 Task: Create a task  Develop a new online tool for online market research , assign it to team member softage.5@softage.net in the project BioTech and update the status of the task to  At Risk , set the priority of the task to Medium
Action: Mouse moved to (403, 393)
Screenshot: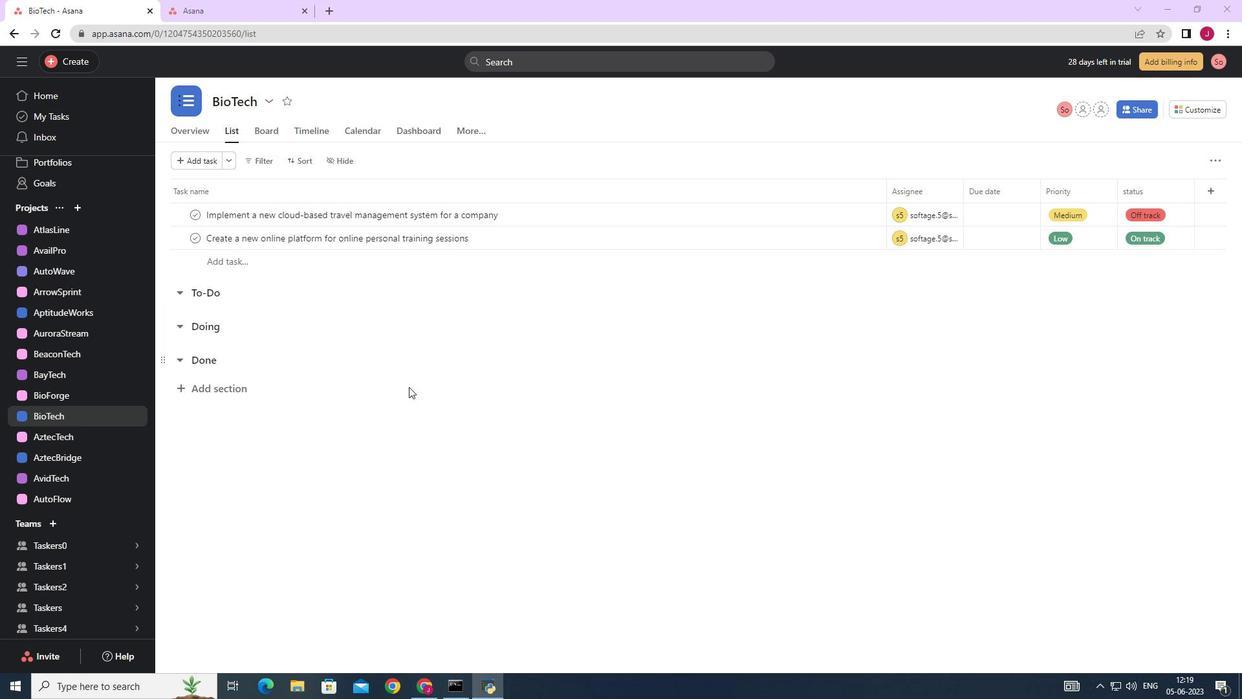 
Action: Mouse scrolled (403, 394) with delta (0, 0)
Screenshot: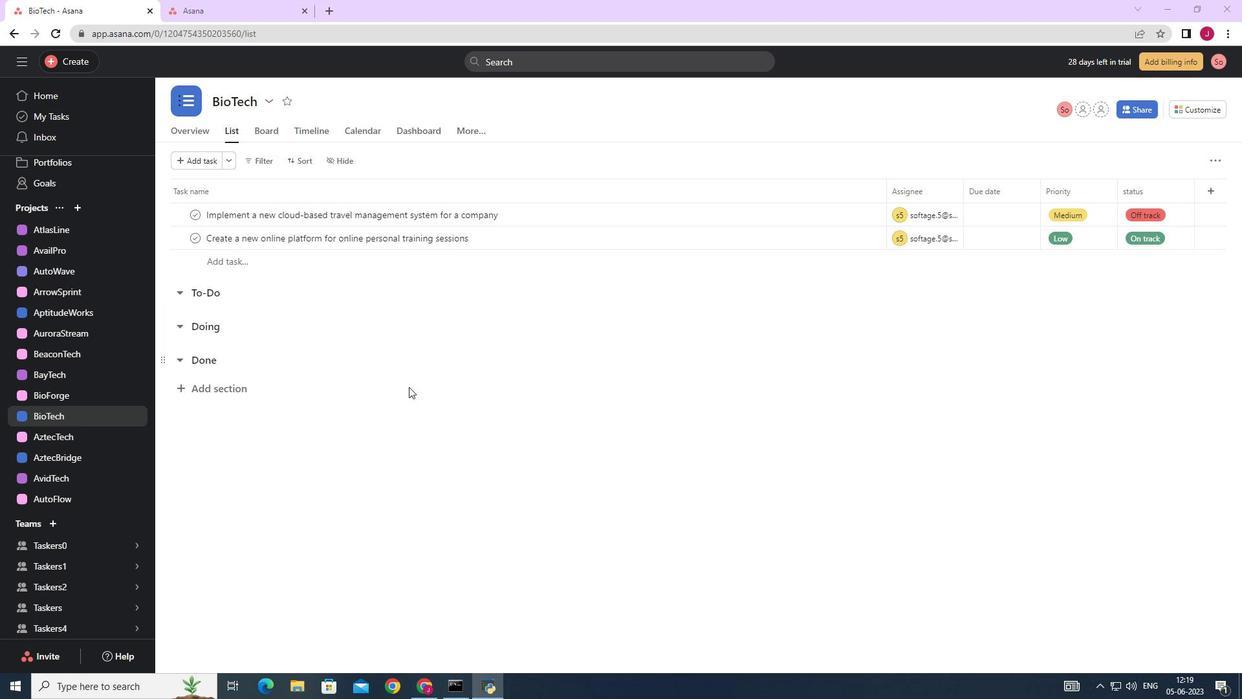 
Action: Mouse moved to (403, 394)
Screenshot: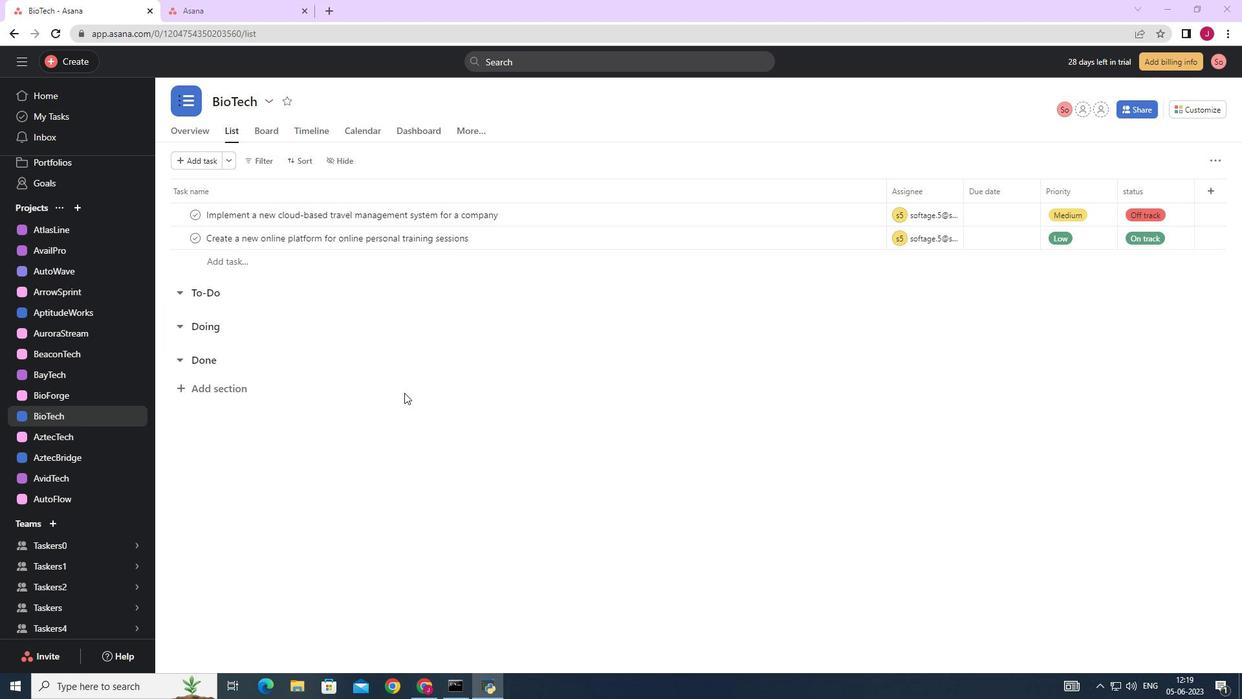 
Action: Mouse scrolled (403, 394) with delta (0, 0)
Screenshot: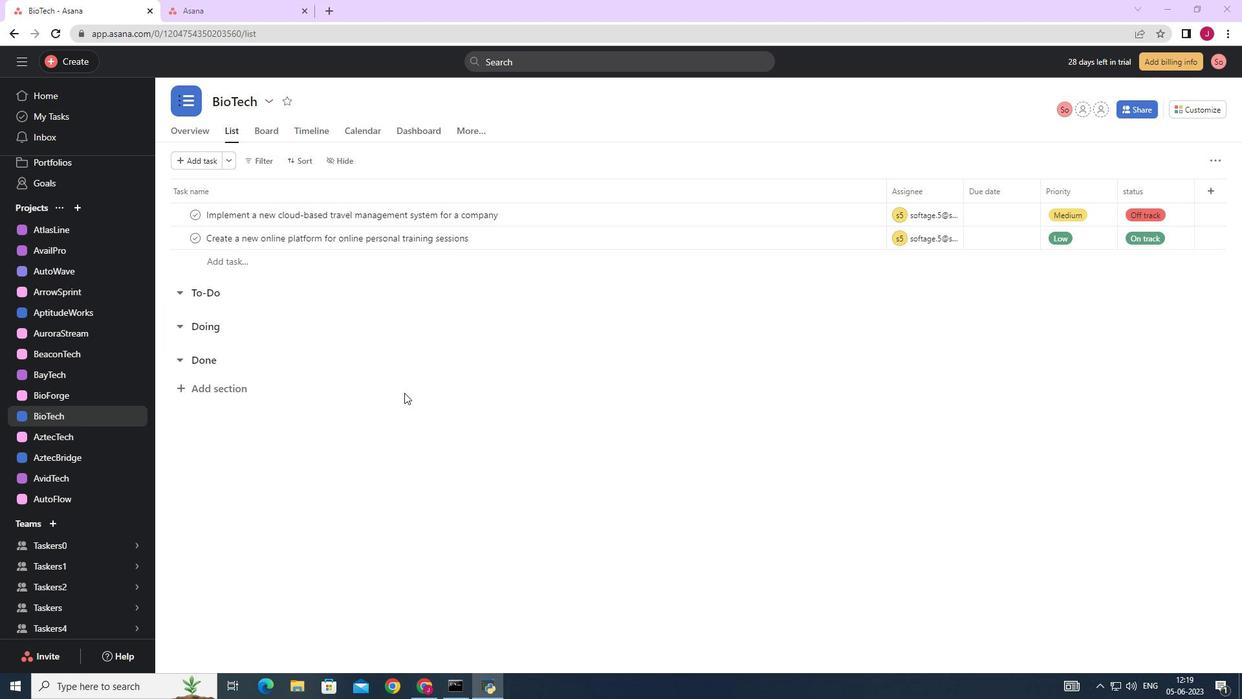 
Action: Mouse moved to (403, 394)
Screenshot: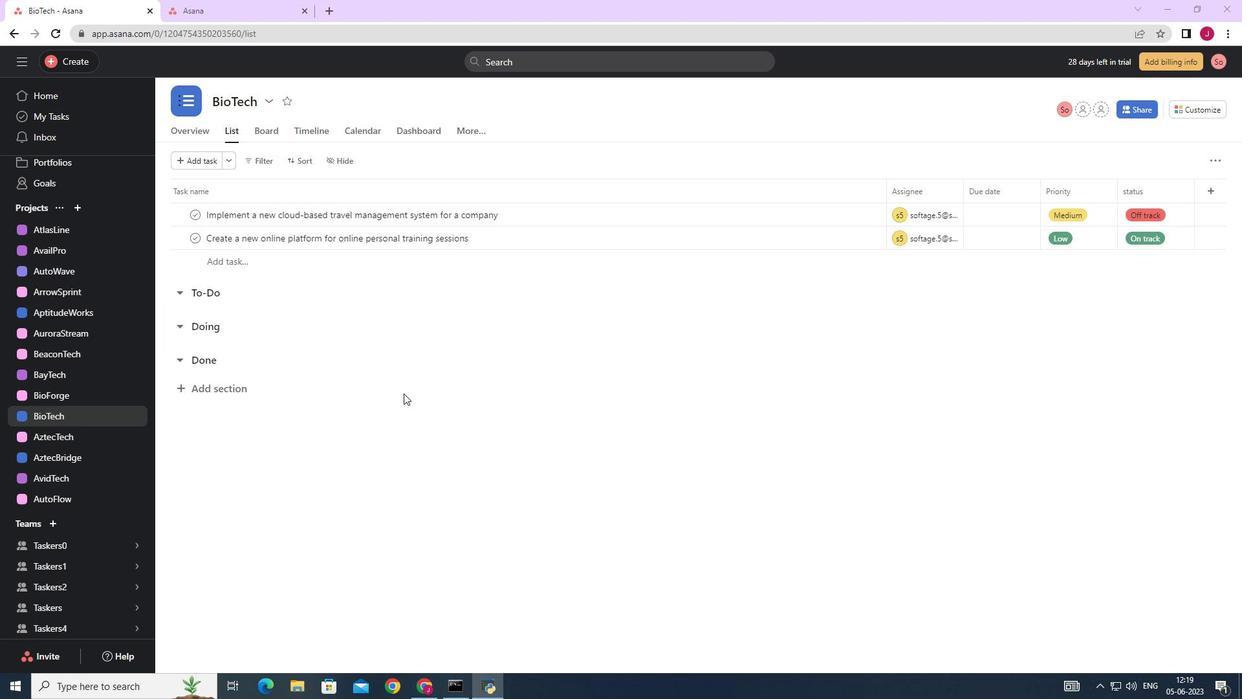 
Action: Mouse scrolled (403, 394) with delta (0, 0)
Screenshot: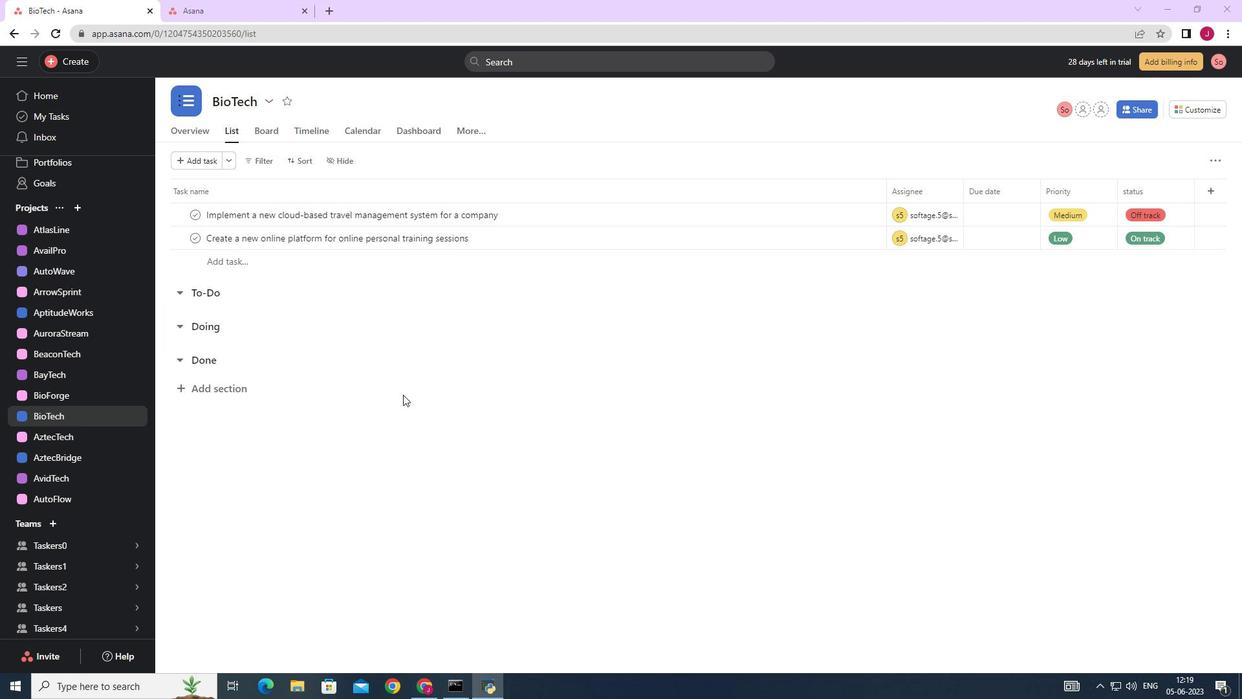 
Action: Mouse scrolled (403, 394) with delta (0, 0)
Screenshot: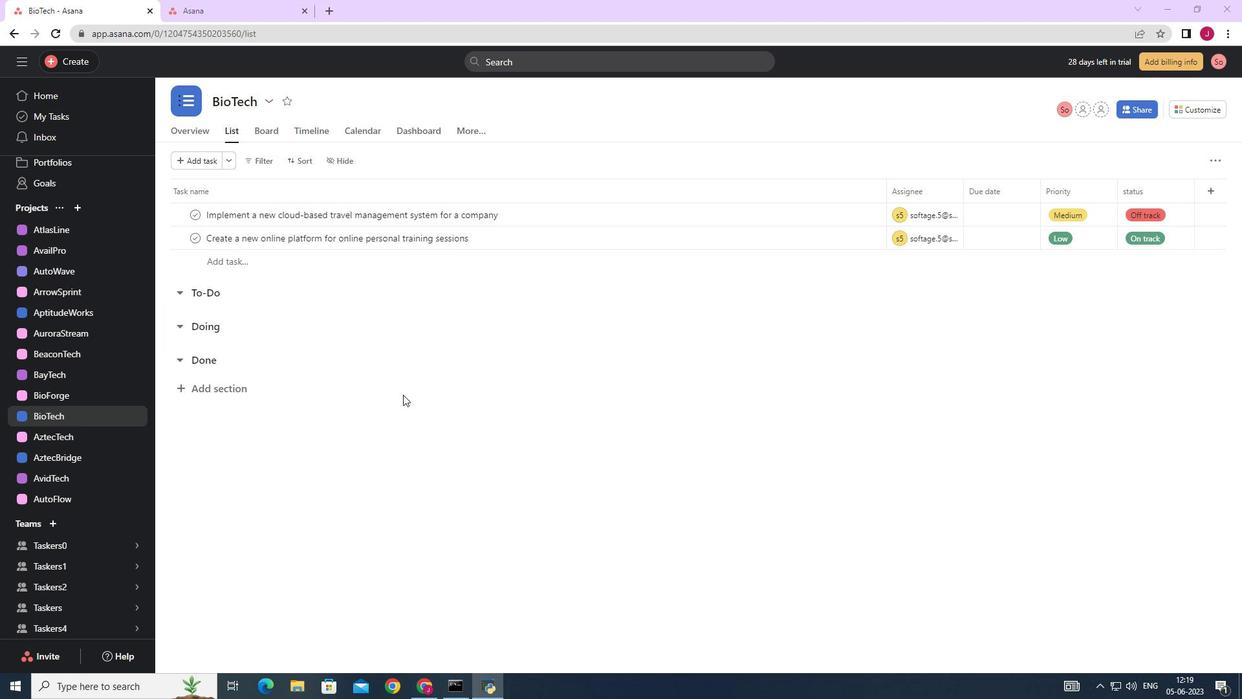 
Action: Mouse moved to (85, 60)
Screenshot: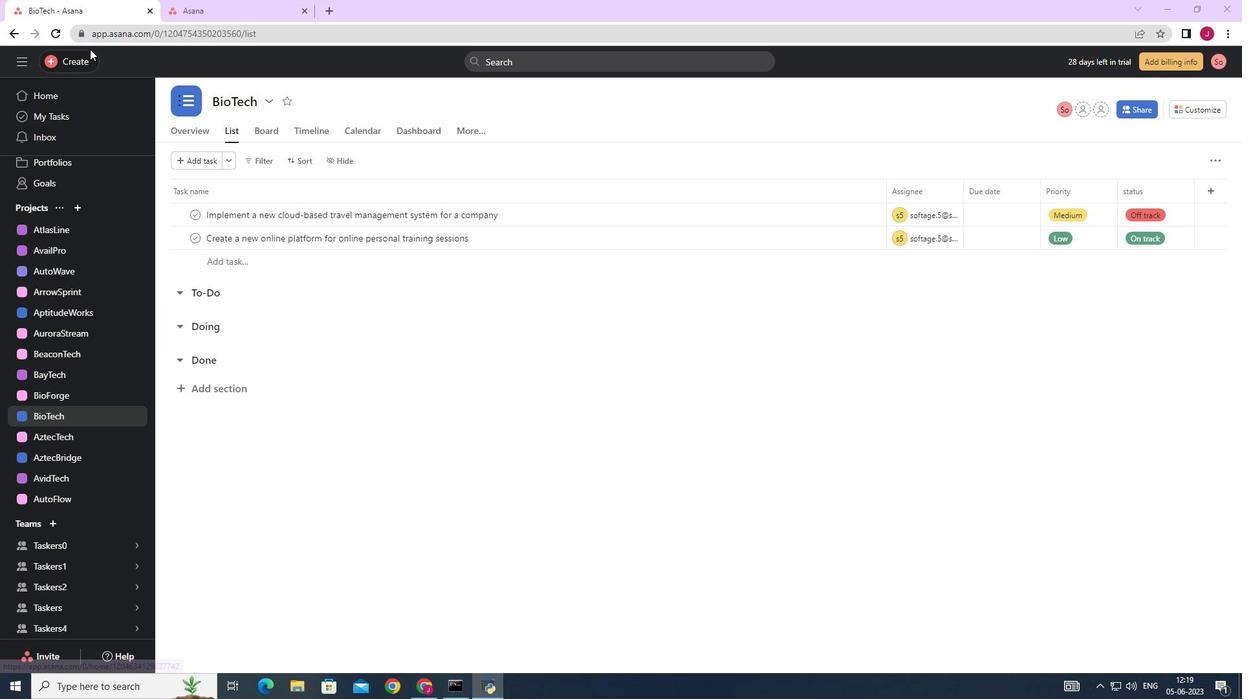 
Action: Mouse pressed left at (85, 60)
Screenshot: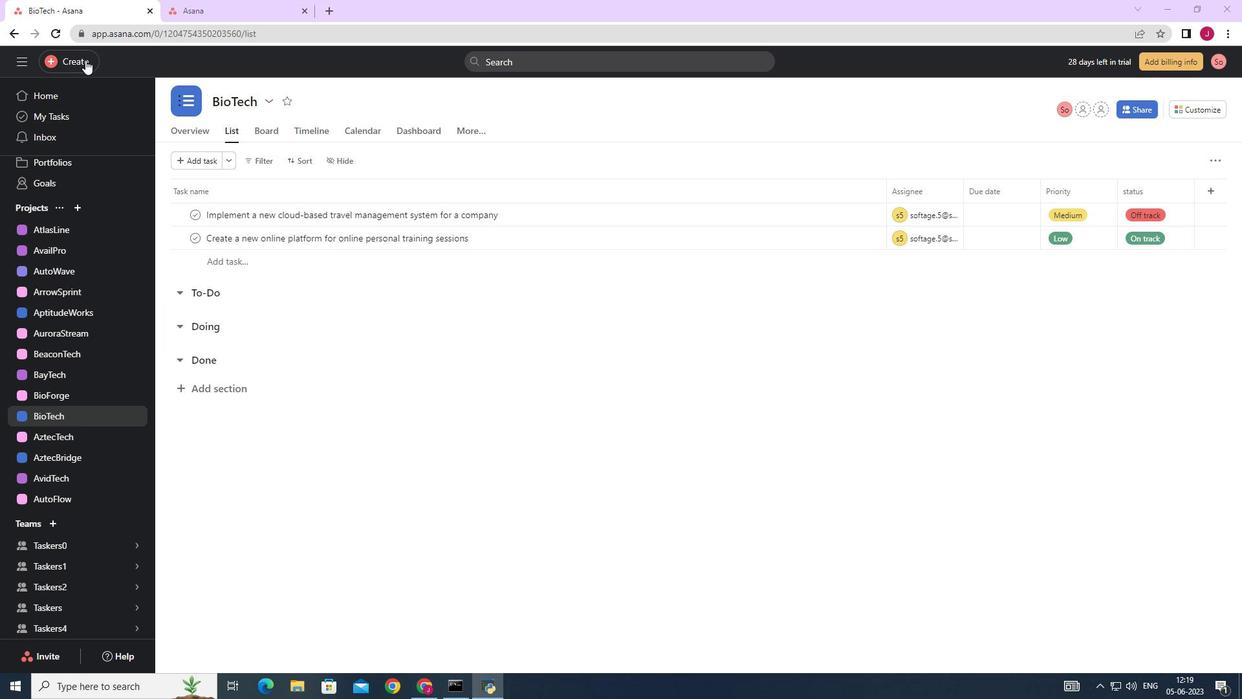
Action: Mouse moved to (174, 68)
Screenshot: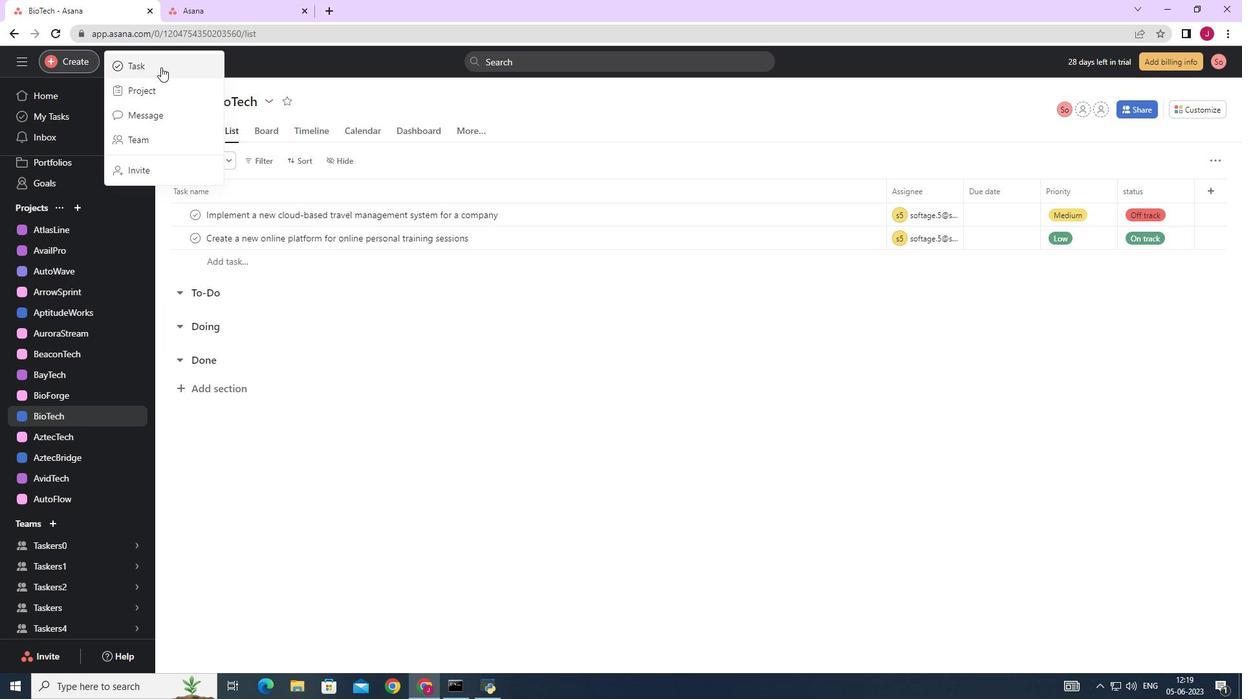 
Action: Mouse pressed left at (174, 68)
Screenshot: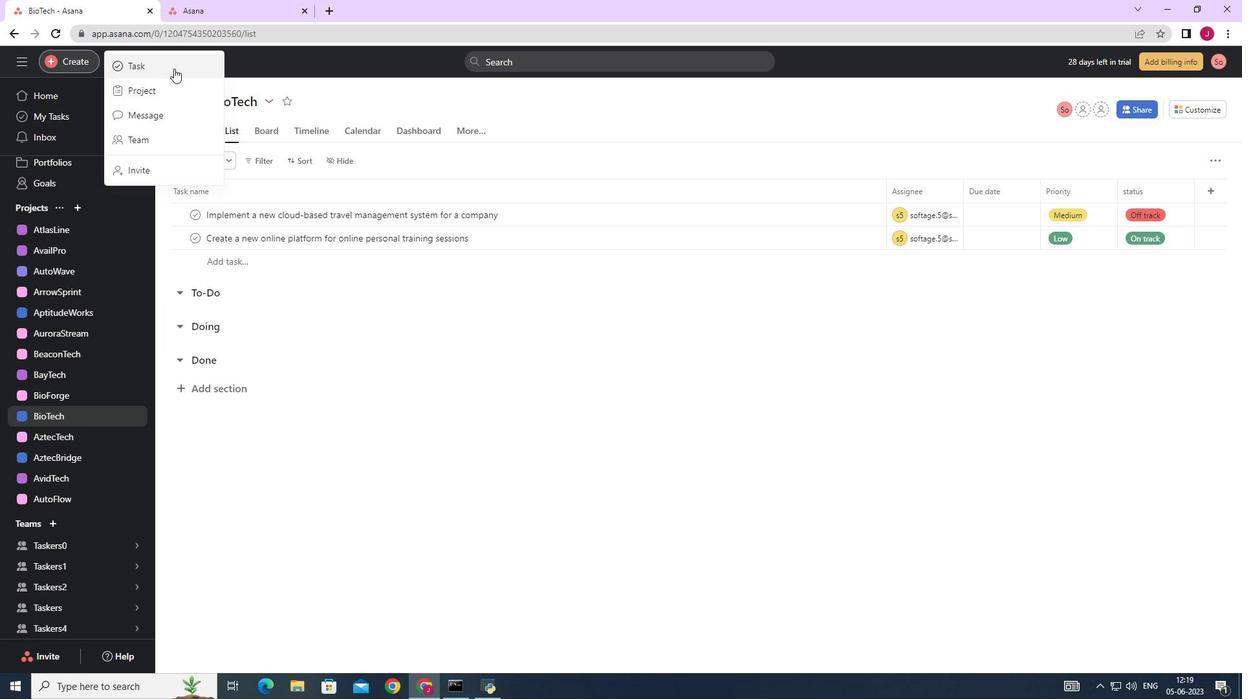 
Action: Mouse moved to (988, 429)
Screenshot: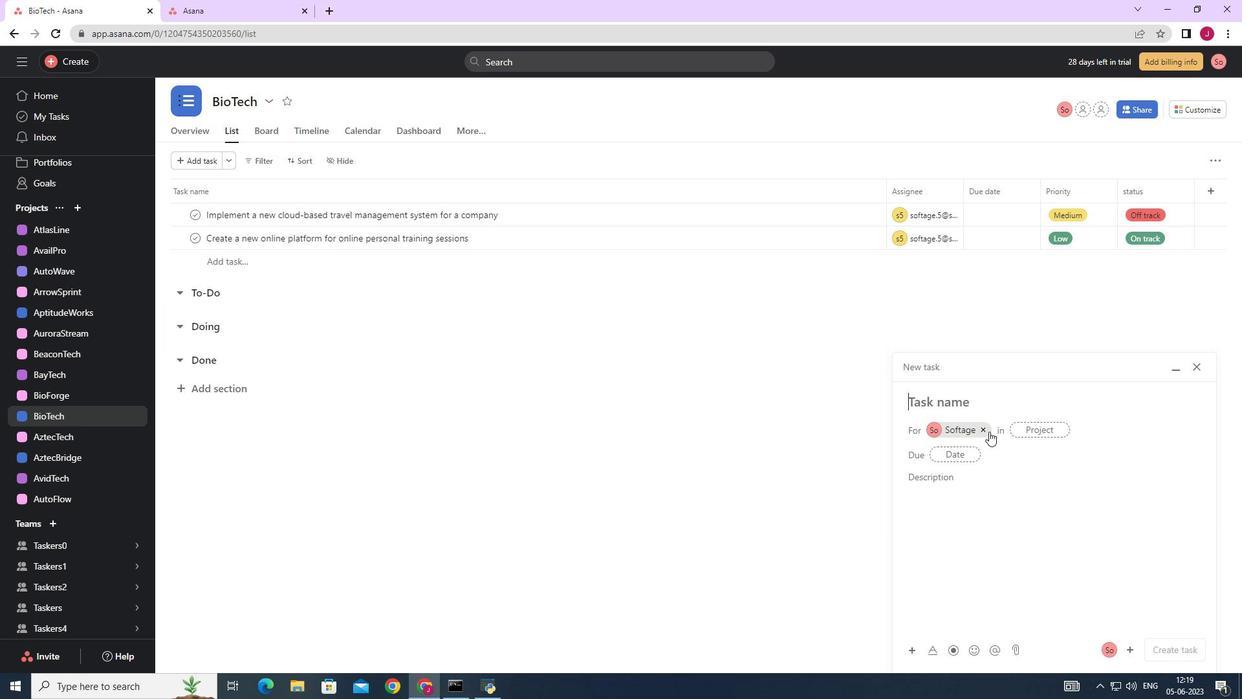 
Action: Mouse pressed left at (988, 429)
Screenshot: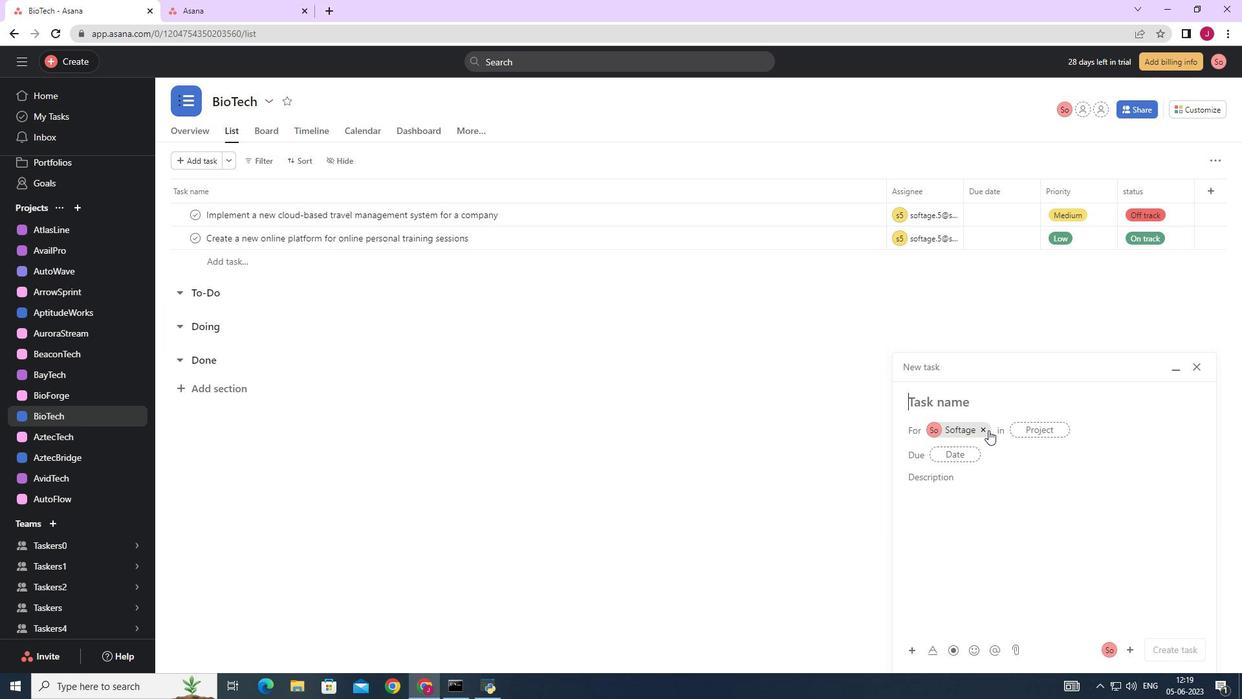 
Action: Mouse moved to (962, 403)
Screenshot: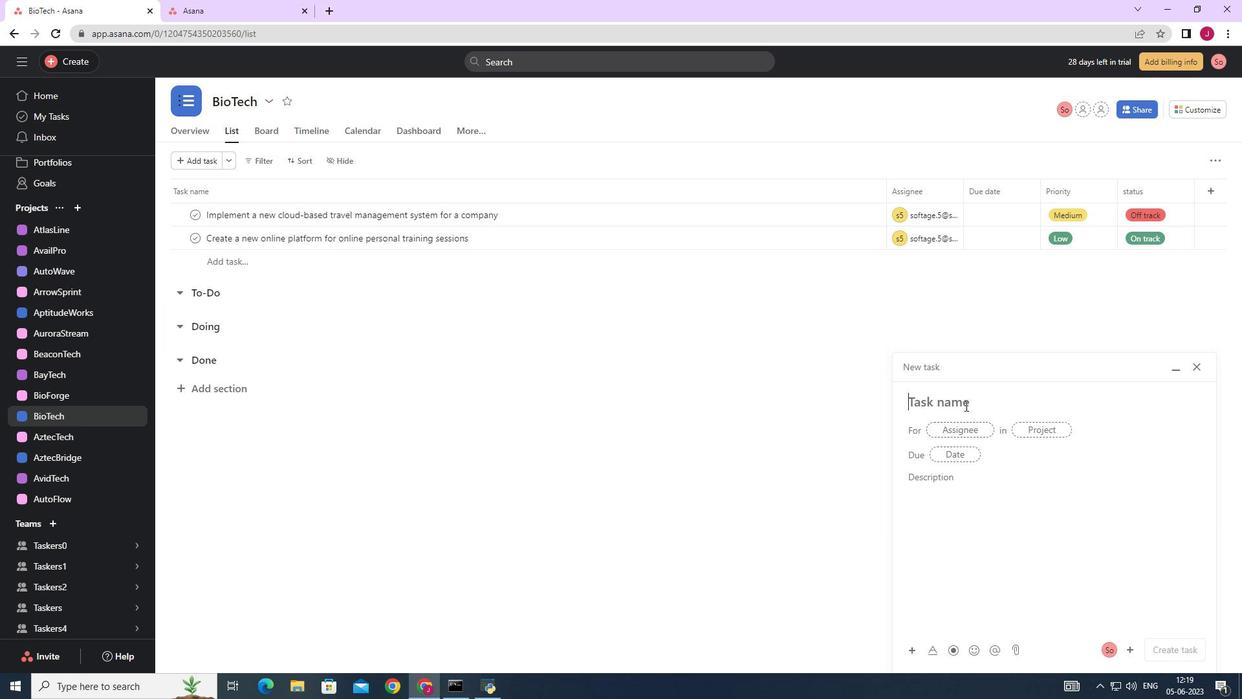 
Action: Mouse pressed left at (962, 403)
Screenshot: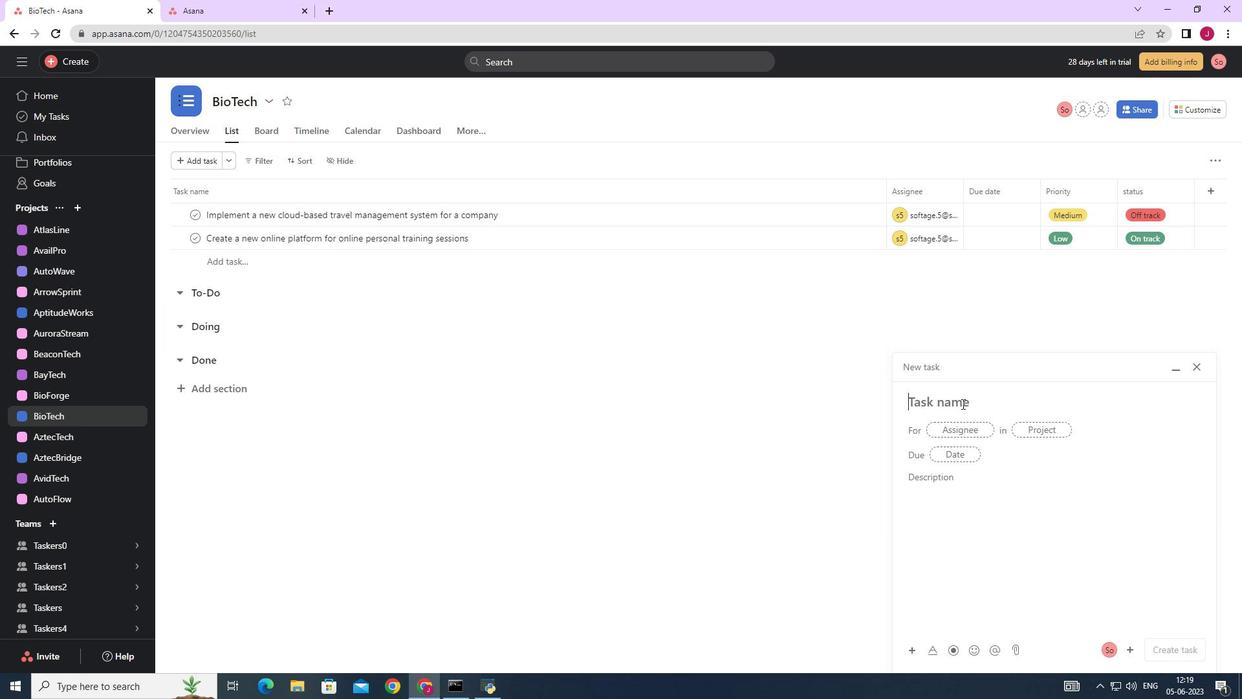 
Action: Key pressed <Key.caps_lock>D<Key.caps_lock>evelop<Key.space>a<Key.space>new<Key.space>online<Key.space>tool<Key.space>for<Key.space>online<Key.space>market<Key.space>research<Key.space>
Screenshot: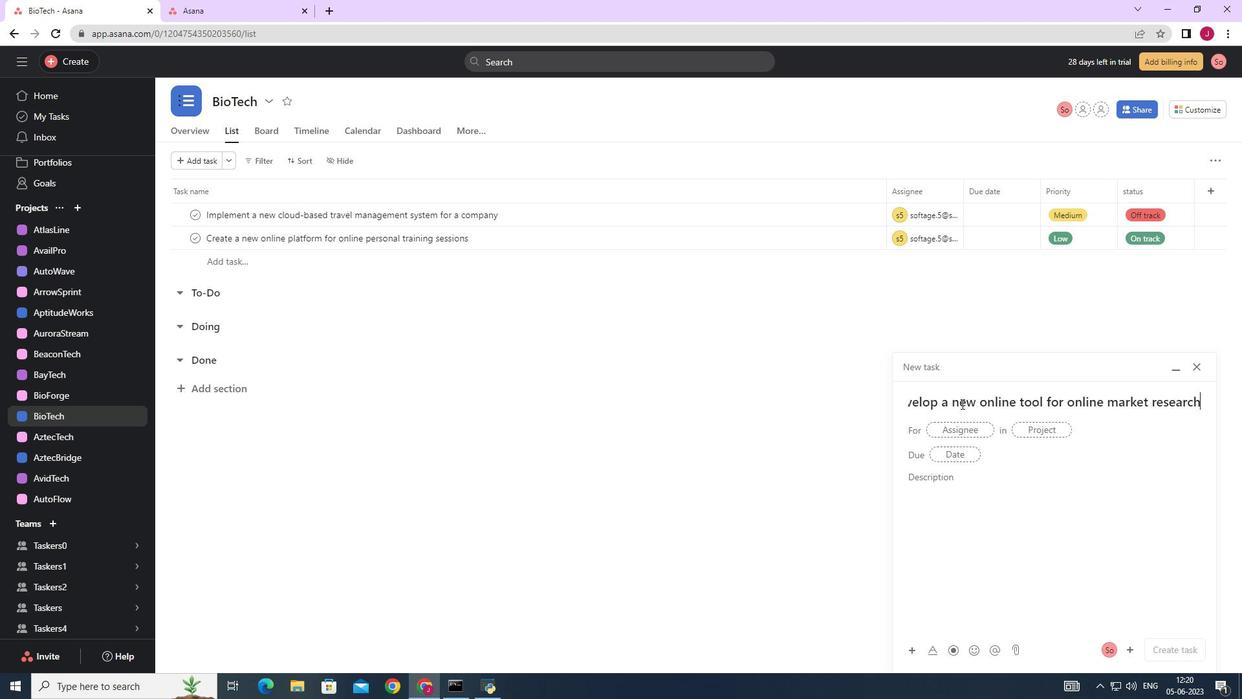 
Action: Mouse moved to (978, 427)
Screenshot: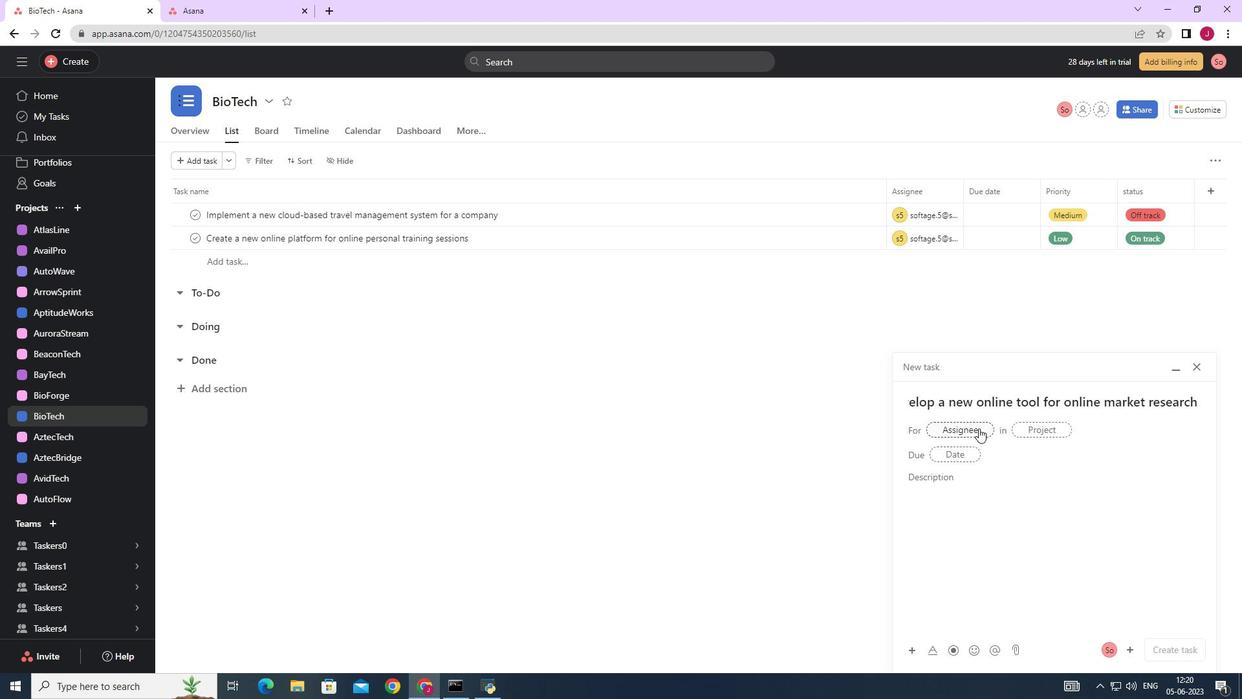 
Action: Mouse pressed left at (978, 427)
Screenshot: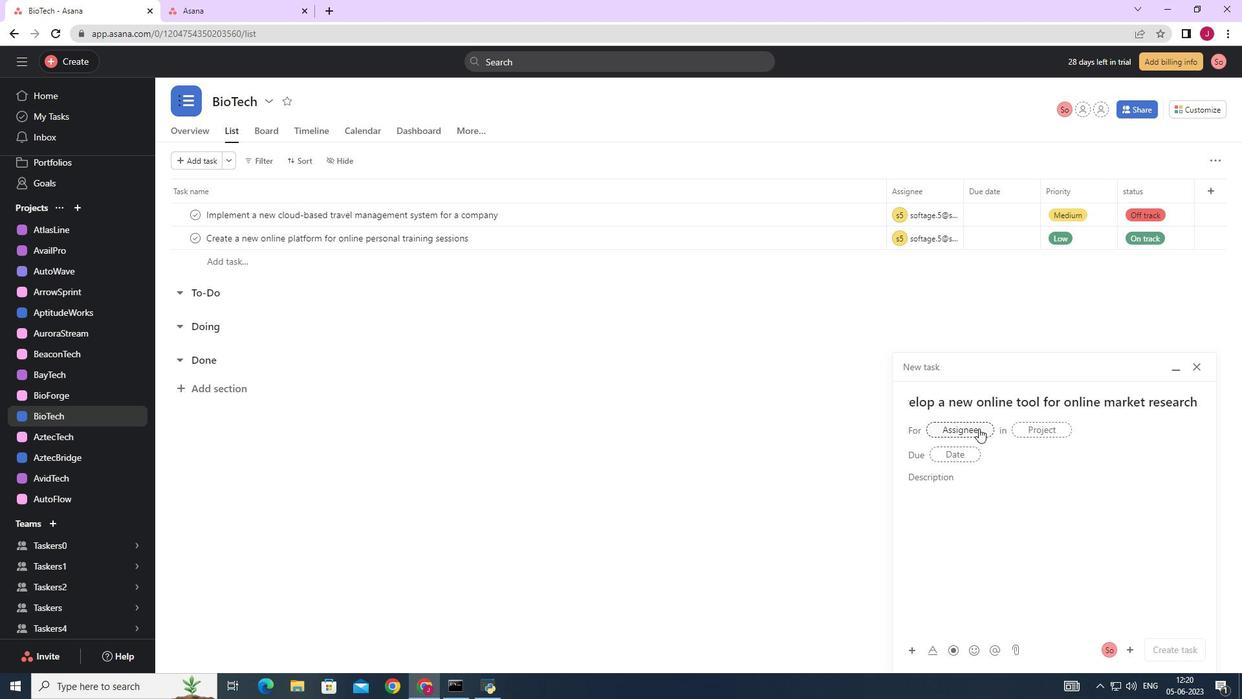 
Action: Key pressed softage.5
Screenshot: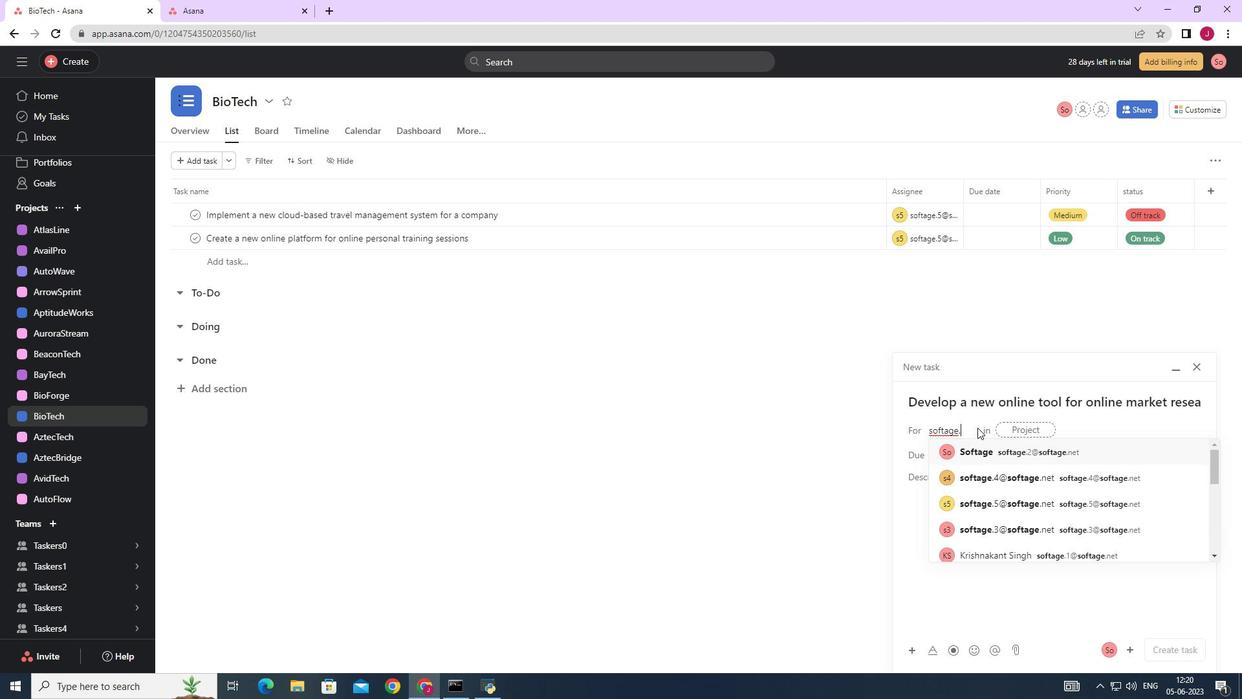 
Action: Mouse moved to (989, 453)
Screenshot: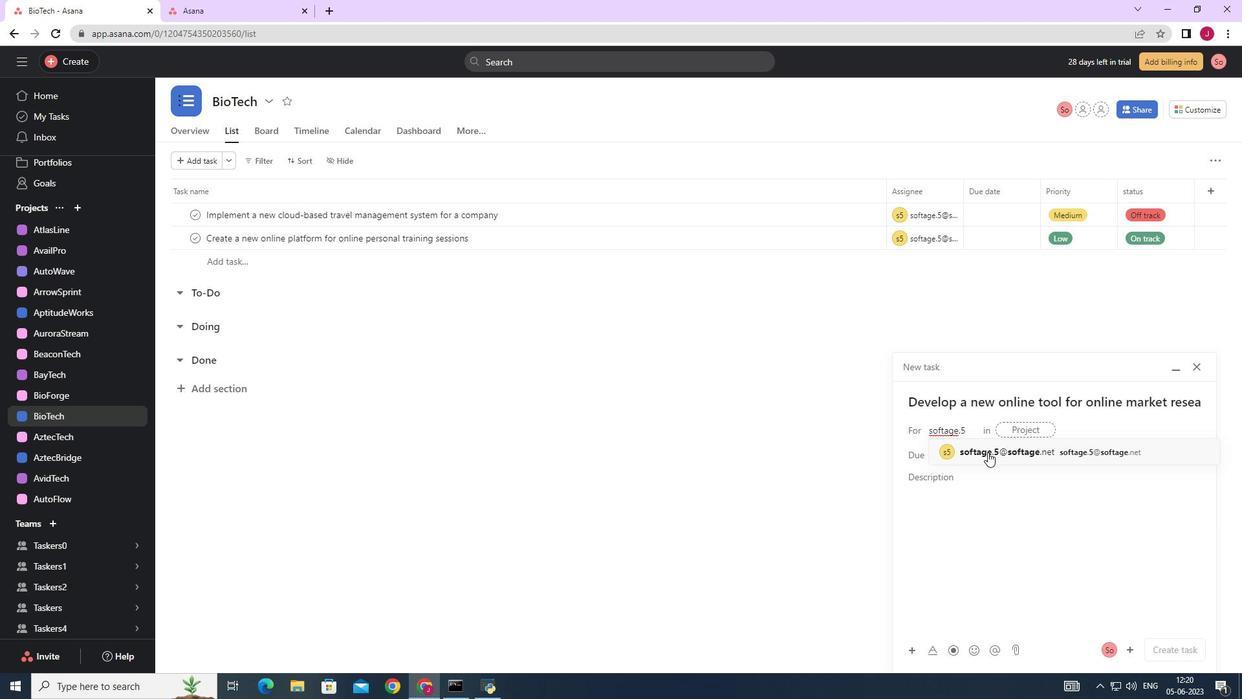 
Action: Mouse pressed left at (989, 453)
Screenshot: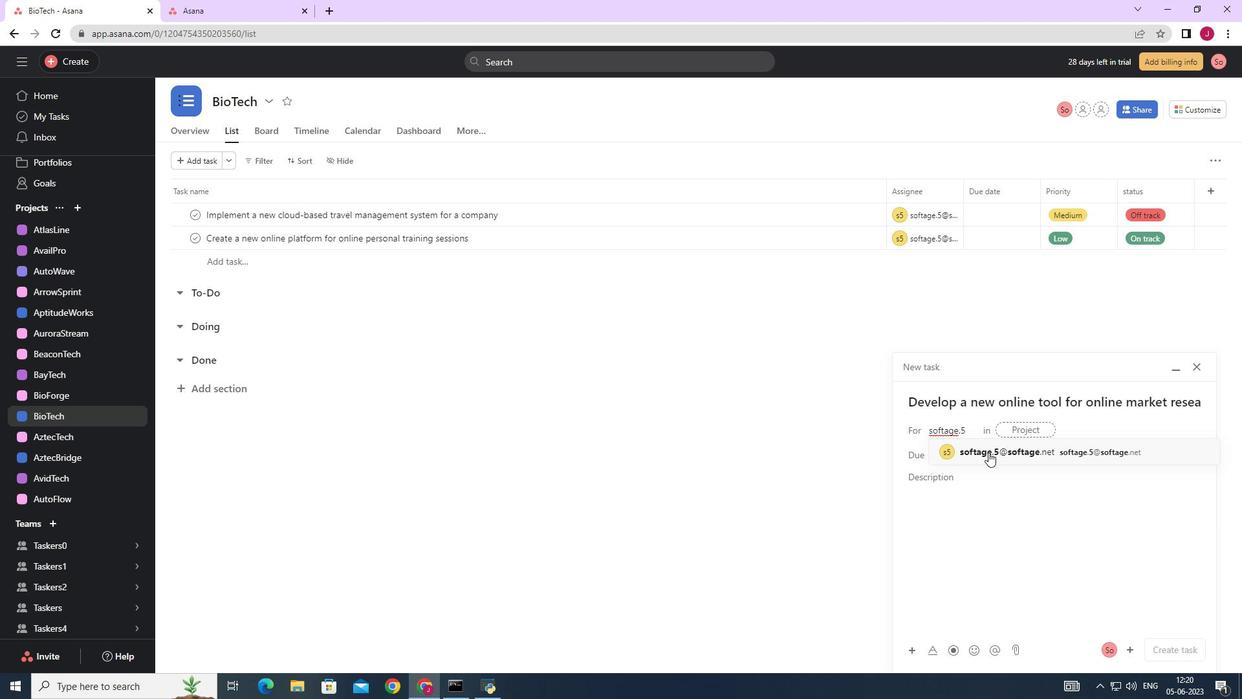 
Action: Mouse moved to (805, 455)
Screenshot: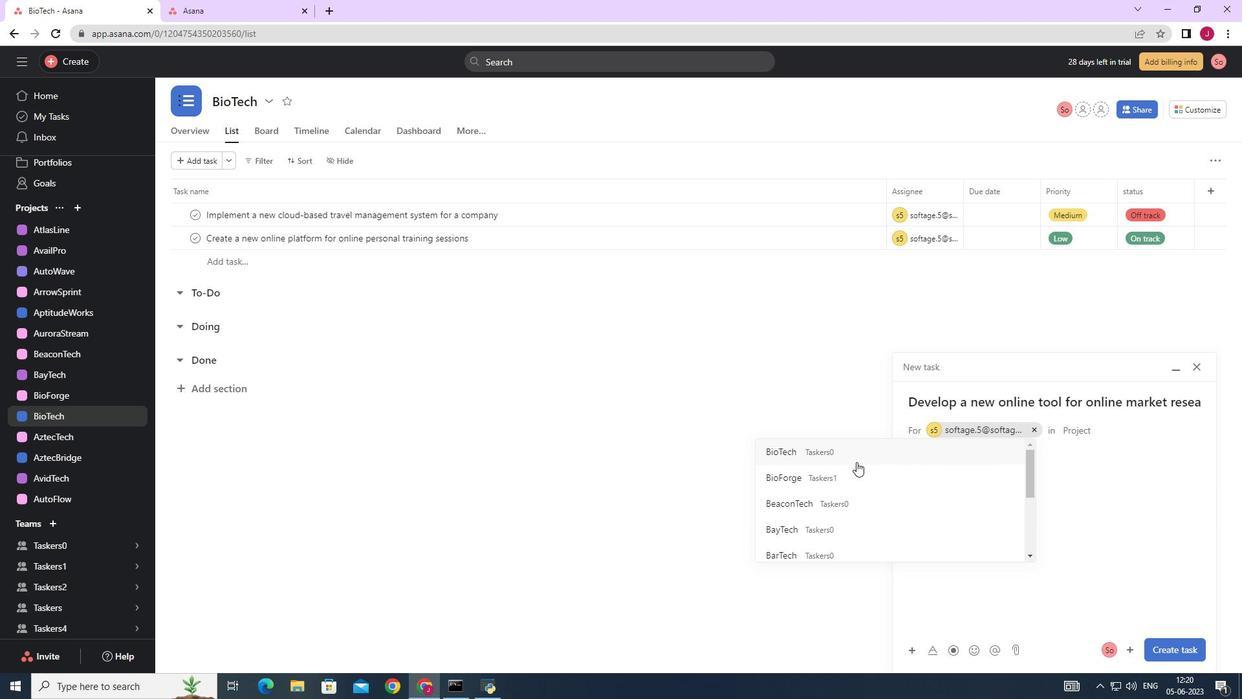 
Action: Mouse pressed left at (805, 455)
Screenshot: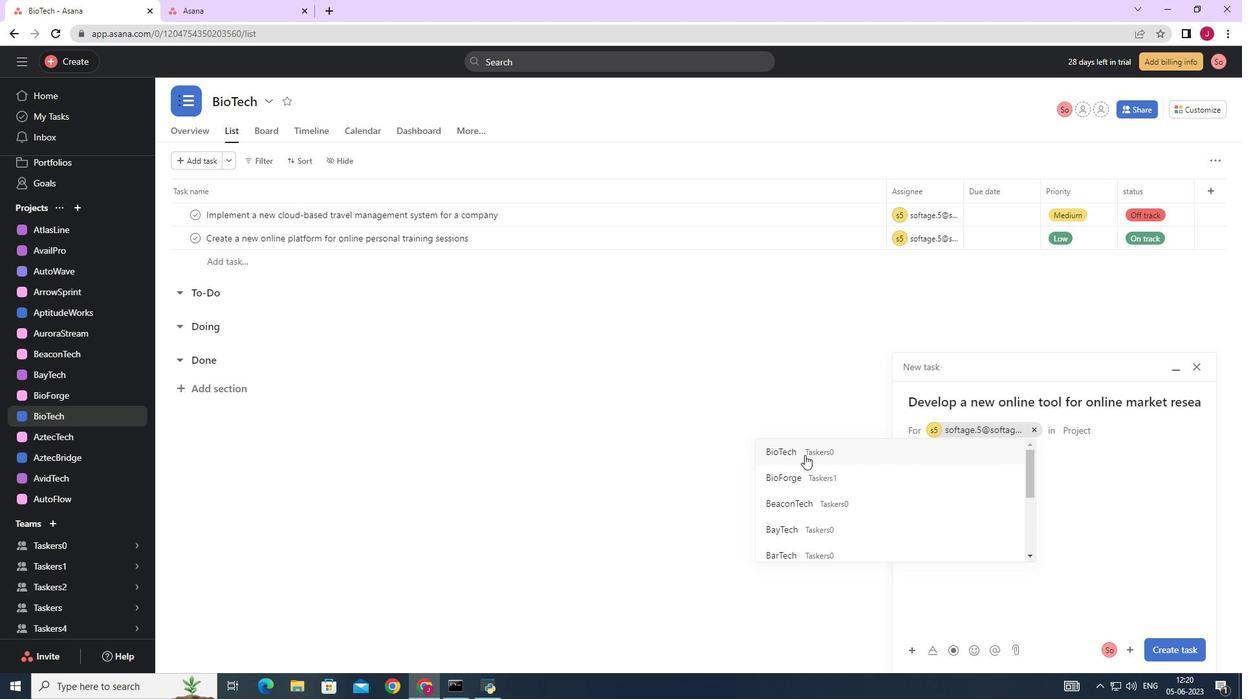 
Action: Mouse moved to (972, 479)
Screenshot: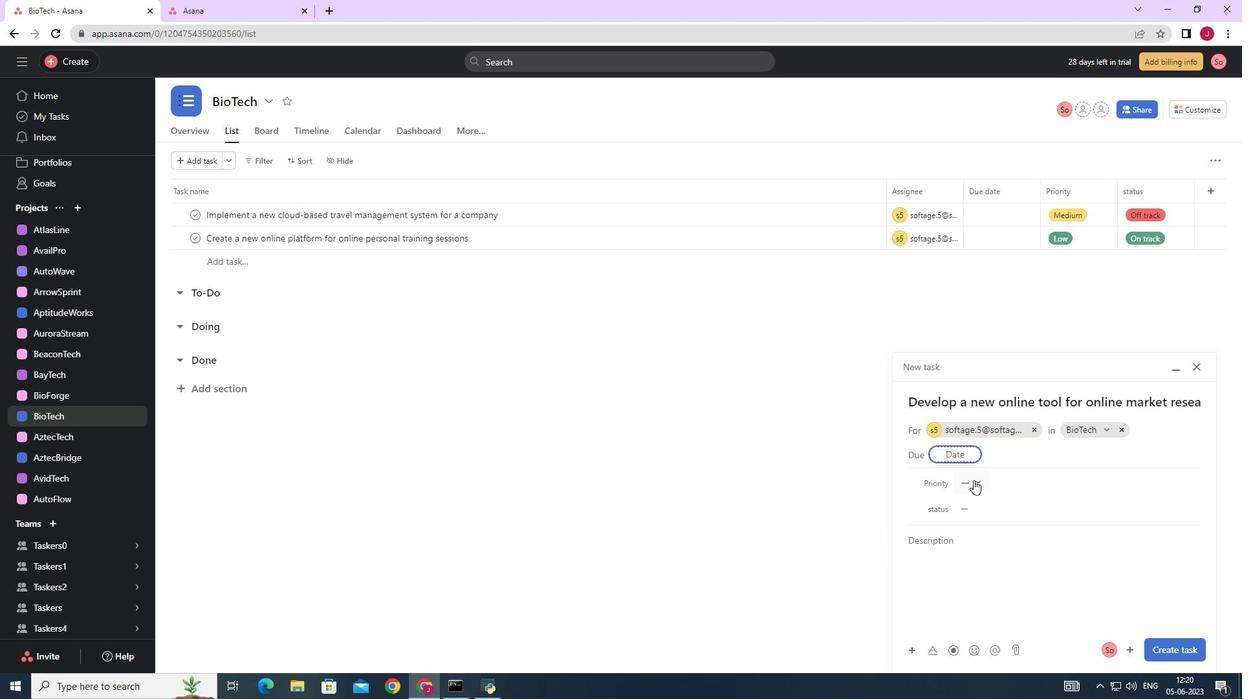 
Action: Mouse pressed left at (972, 479)
Screenshot: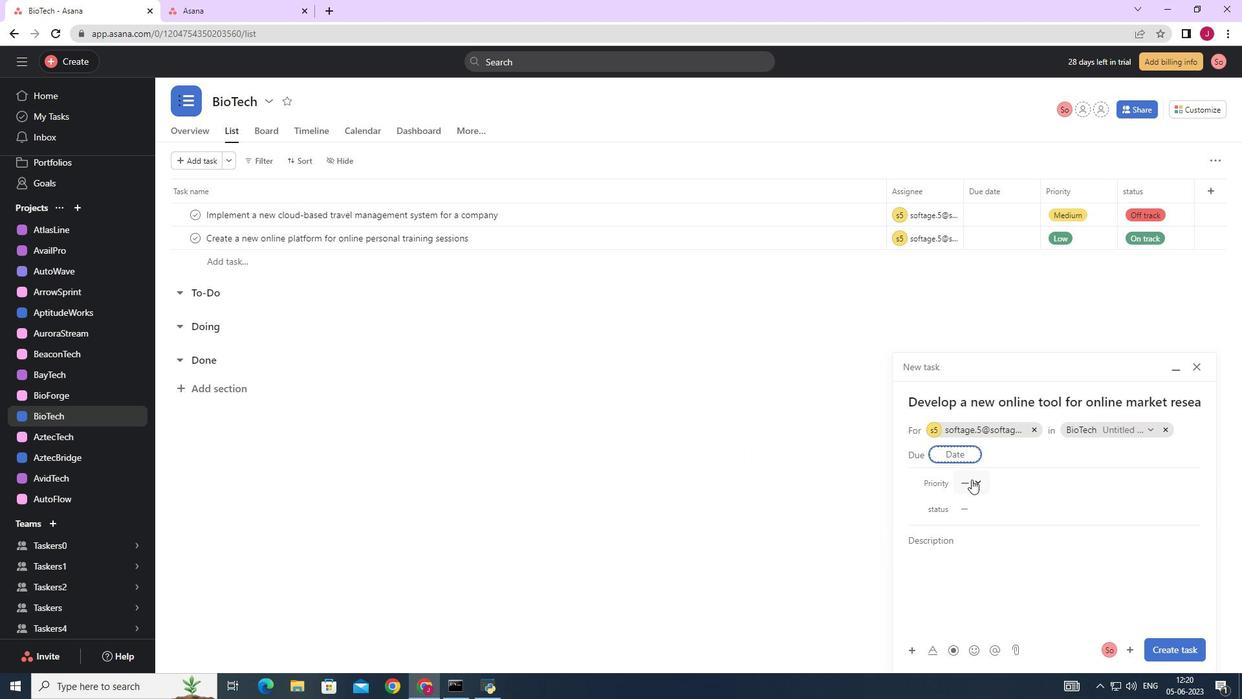 
Action: Mouse moved to (1001, 550)
Screenshot: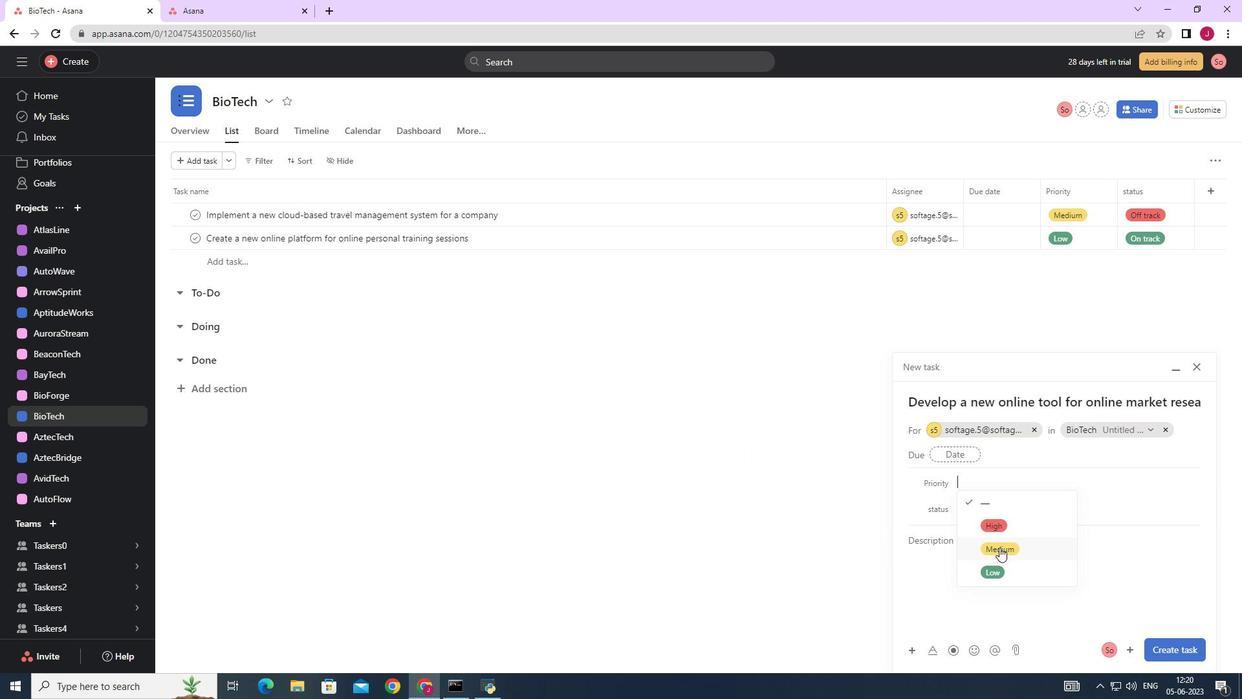 
Action: Mouse pressed left at (1001, 550)
Screenshot: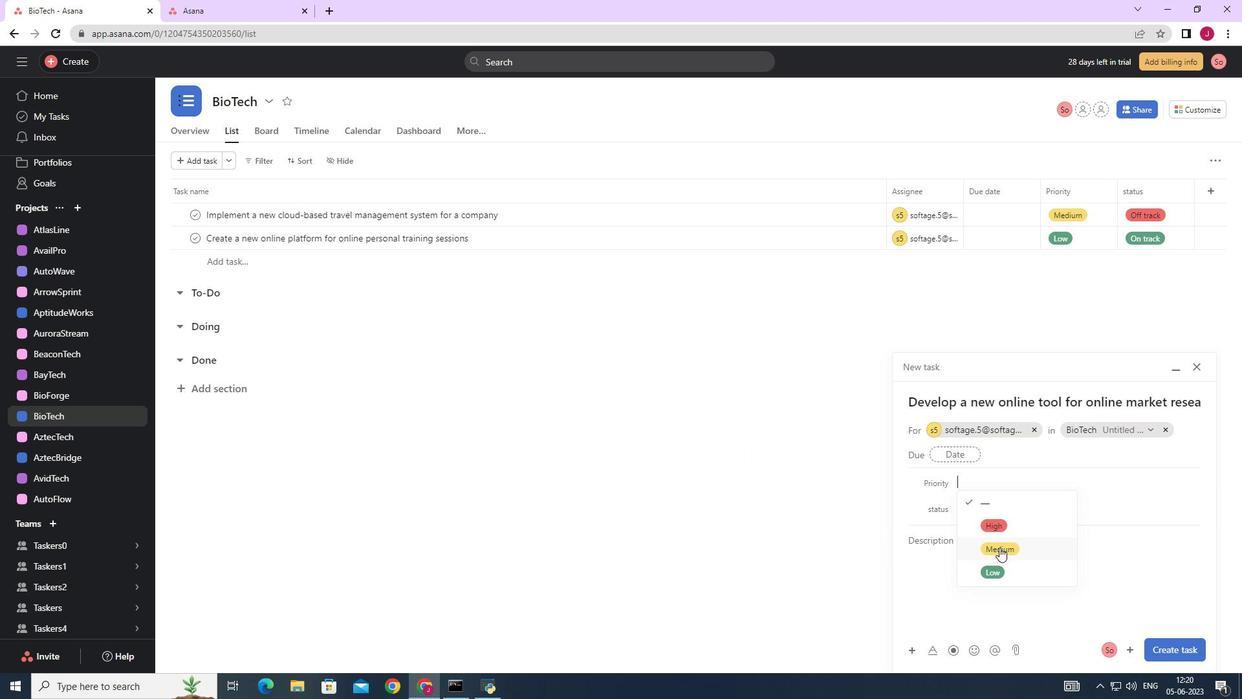
Action: Mouse moved to (974, 509)
Screenshot: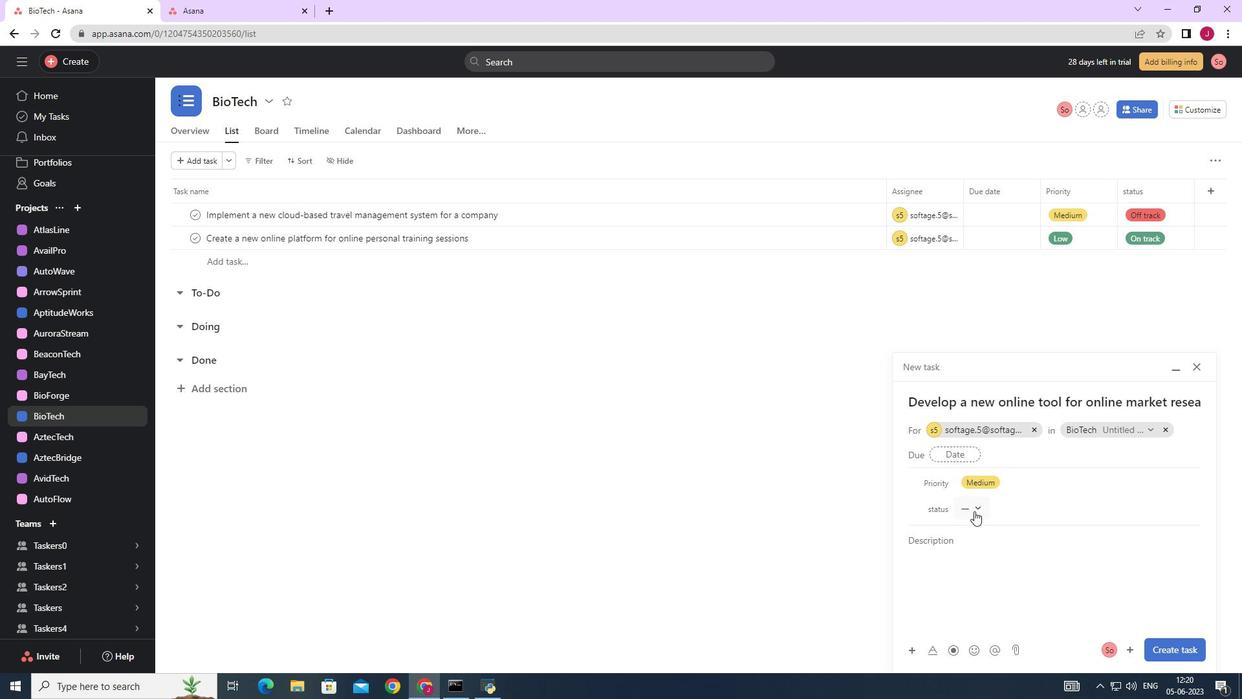 
Action: Mouse pressed left at (974, 509)
Screenshot: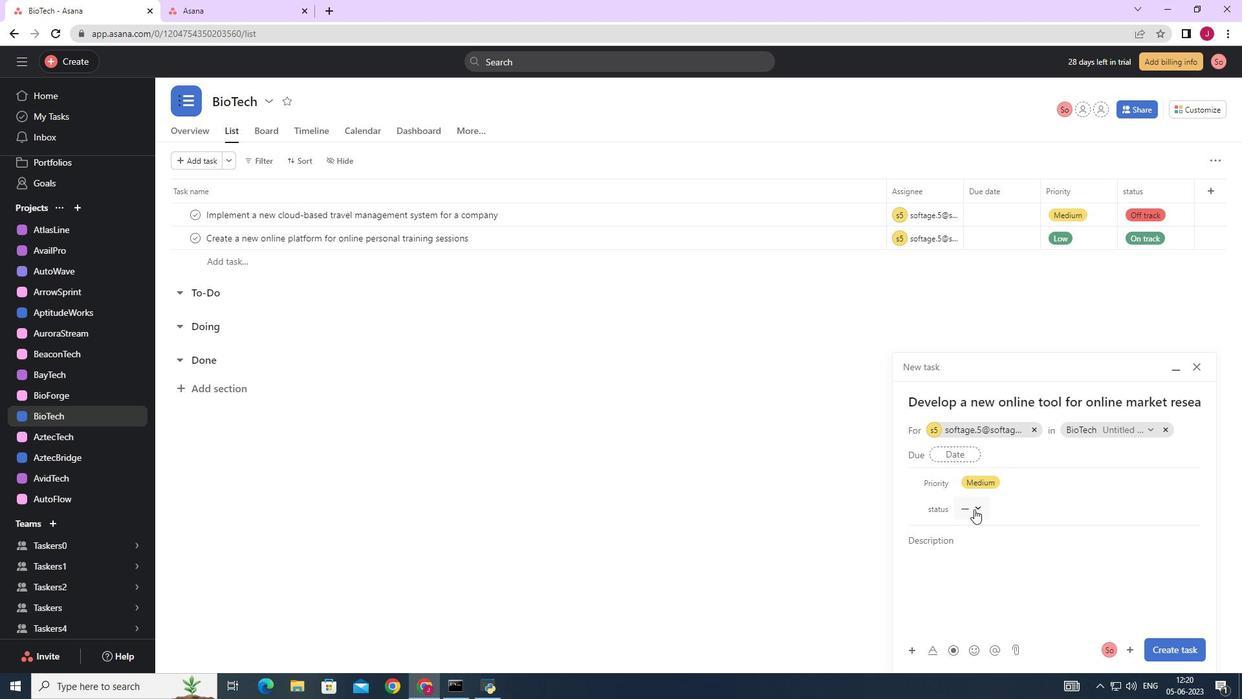 
Action: Mouse moved to (996, 599)
Screenshot: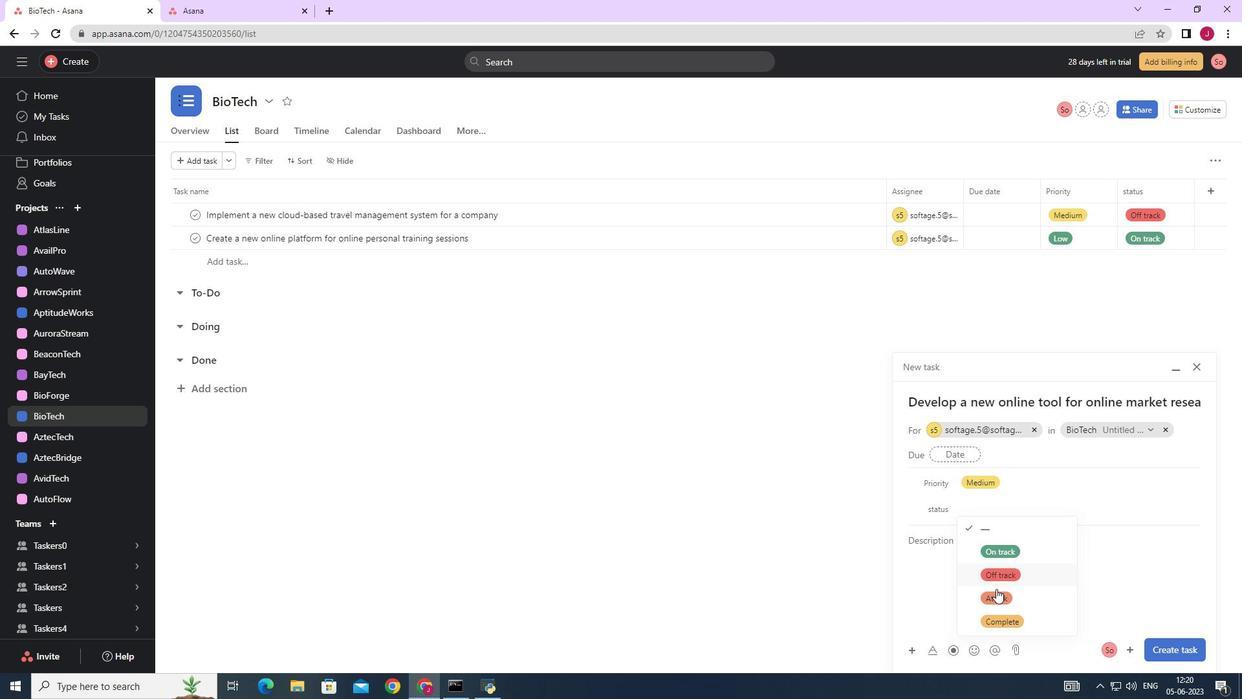 
Action: Mouse pressed left at (996, 599)
Screenshot: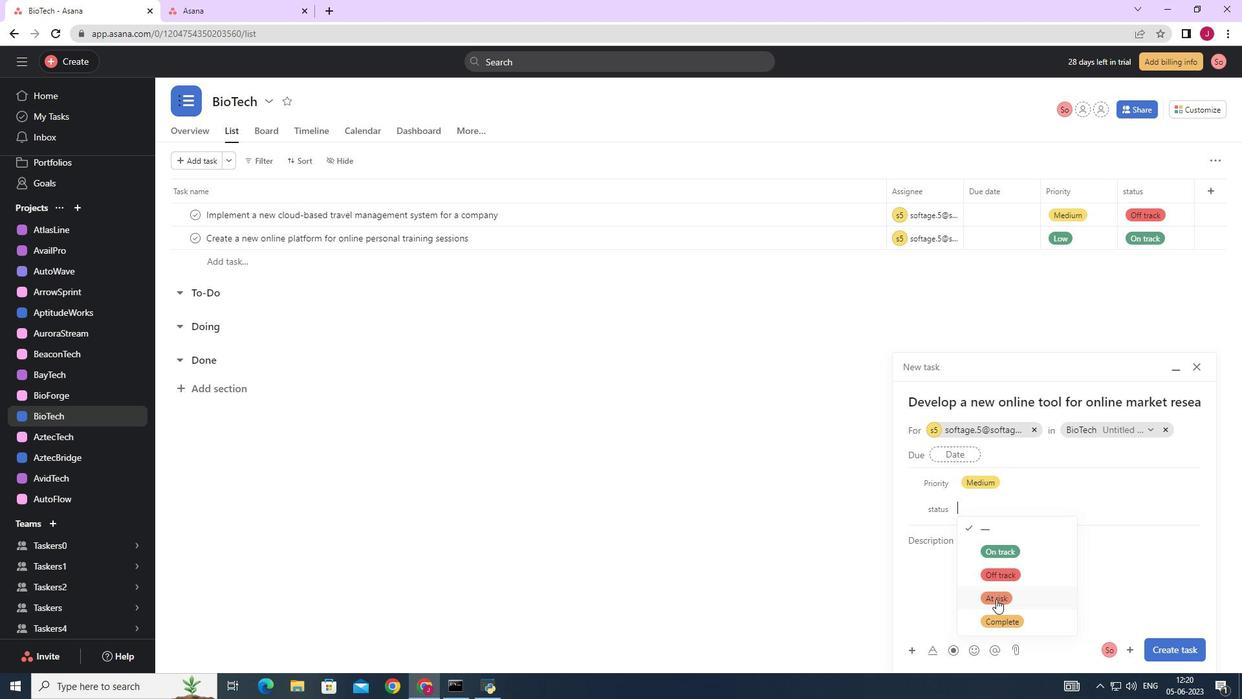 
Action: Mouse moved to (1181, 650)
Screenshot: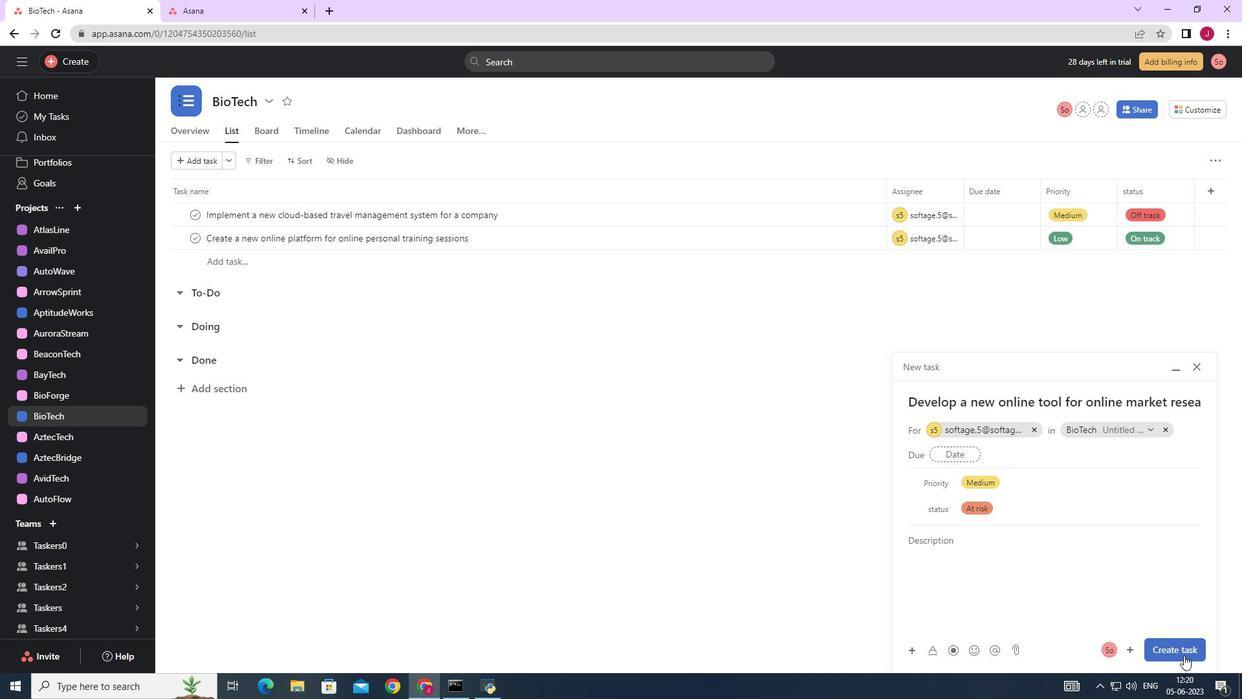 
Action: Mouse pressed left at (1181, 650)
Screenshot: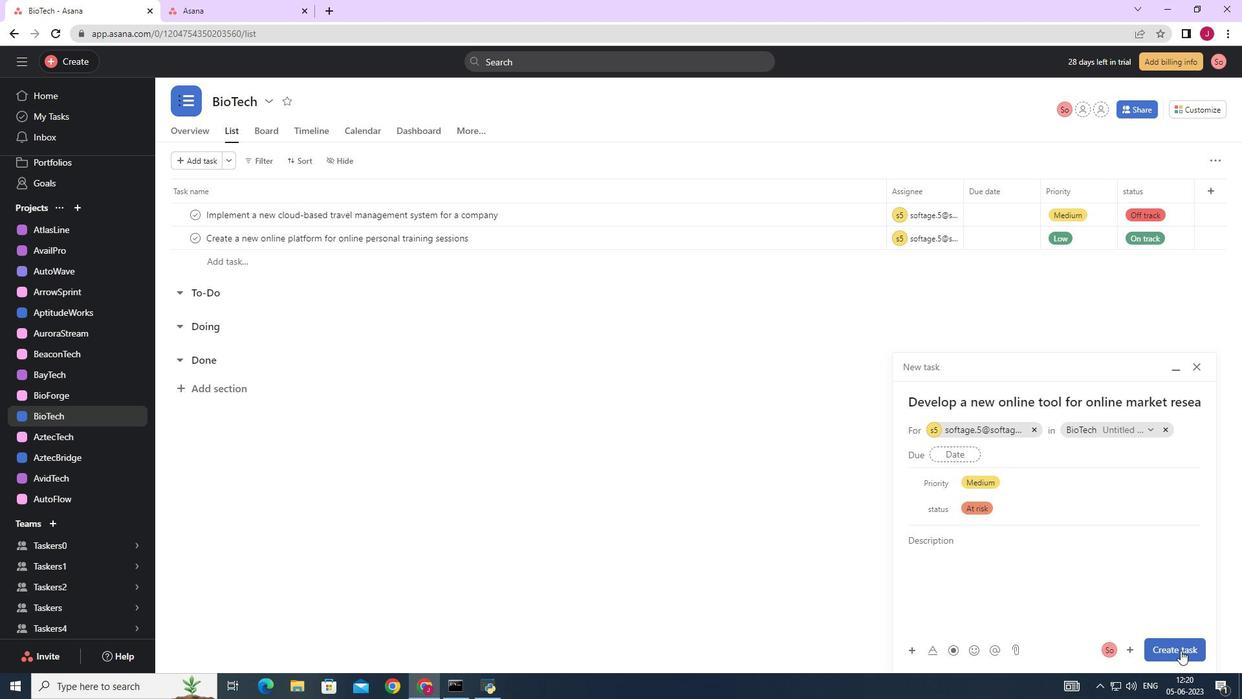 
Action: Mouse moved to (1150, 619)
Screenshot: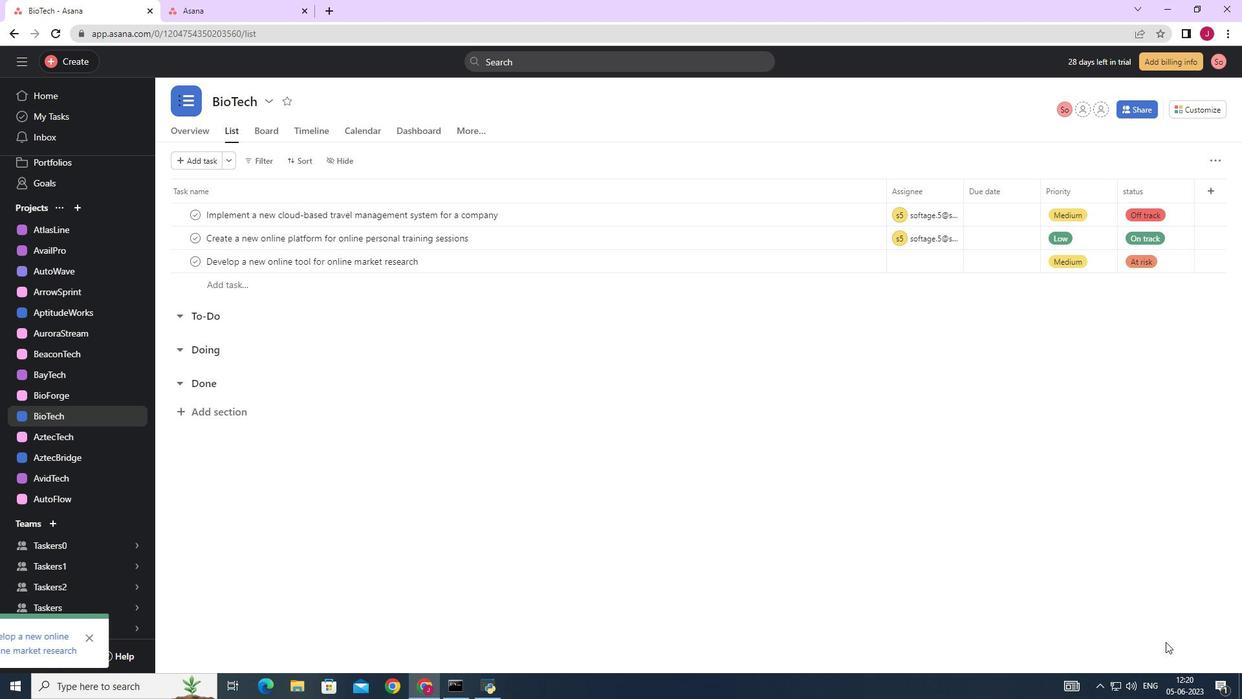 
